 Task: Build an HTML form with input fields for name, email, and a submit button.
Action: Mouse moved to (204, 78)
Screenshot: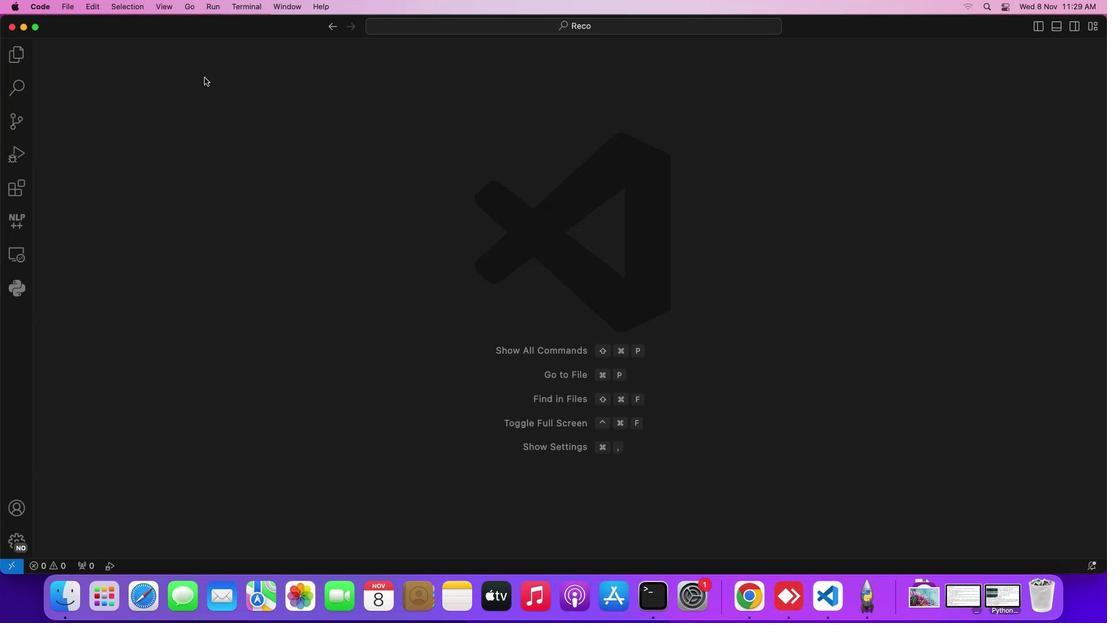 
Action: Mouse pressed left at (204, 78)
Screenshot: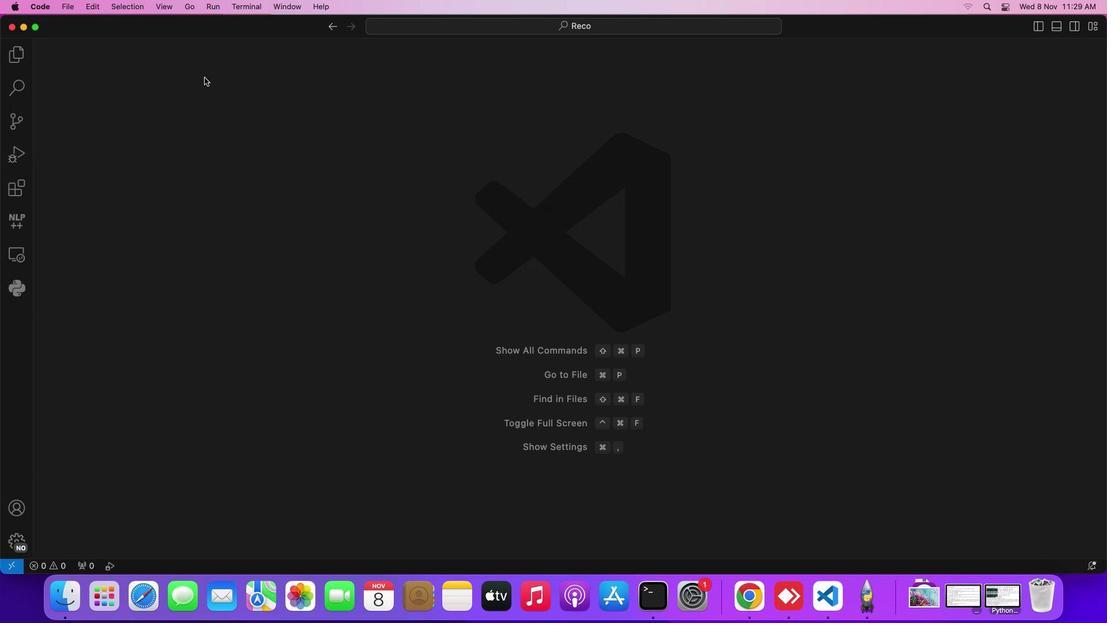 
Action: Mouse moved to (65, 6)
Screenshot: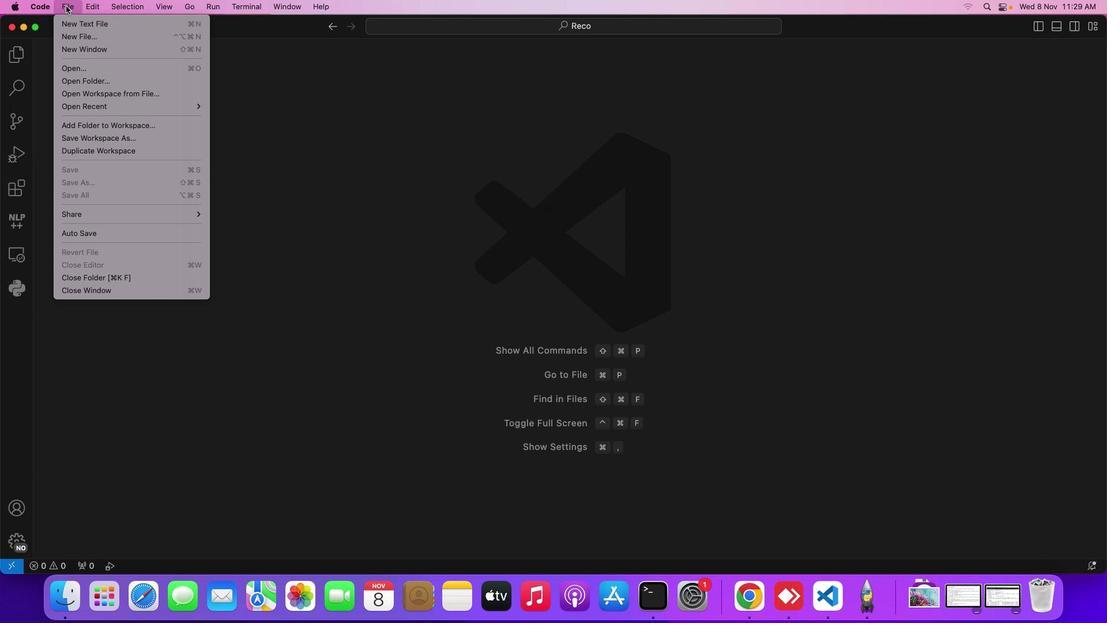 
Action: Mouse pressed left at (65, 6)
Screenshot: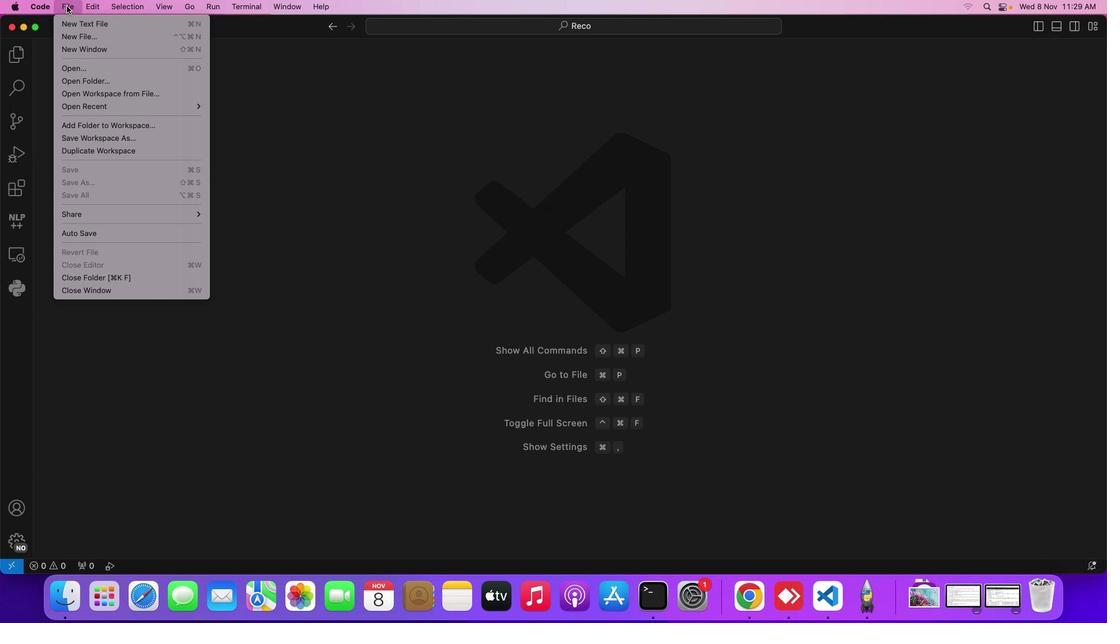 
Action: Mouse moved to (104, 25)
Screenshot: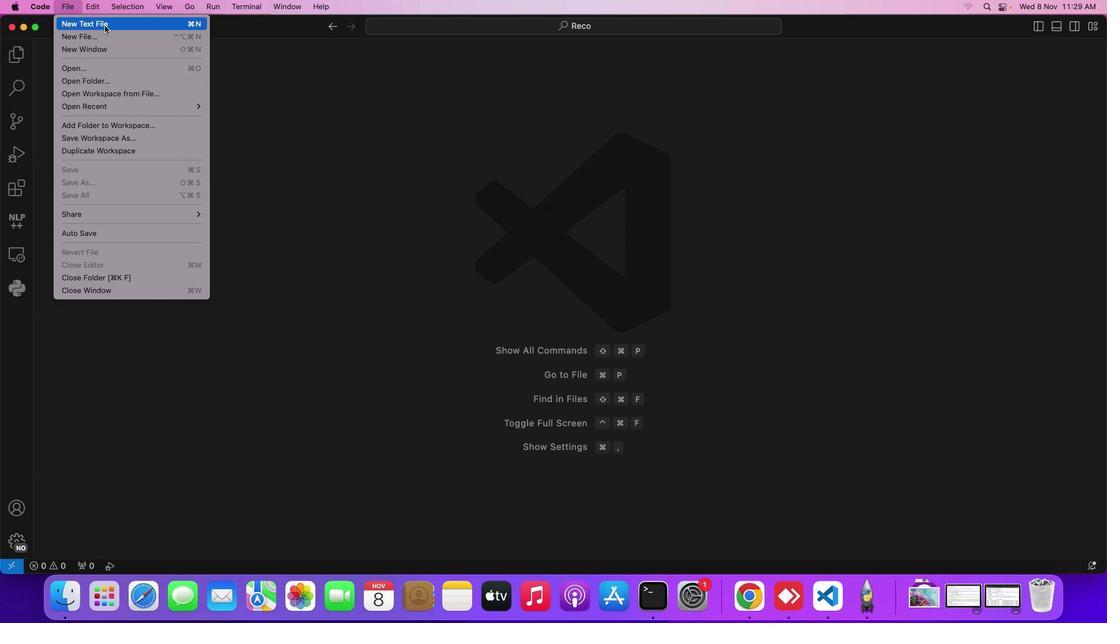 
Action: Mouse pressed left at (104, 25)
Screenshot: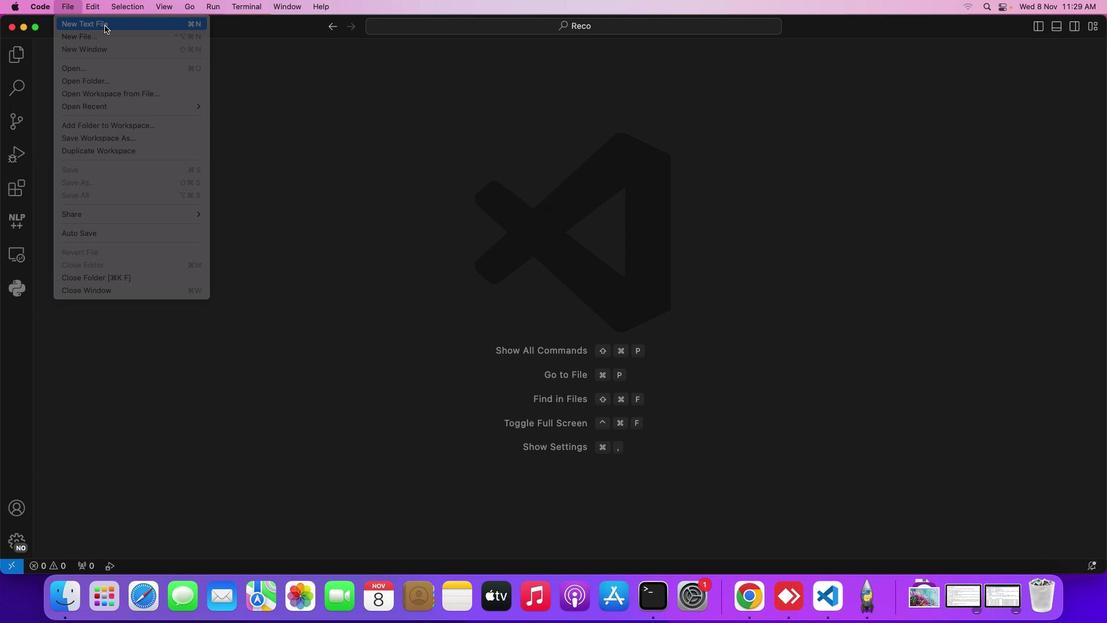 
Action: Mouse moved to (234, 152)
Screenshot: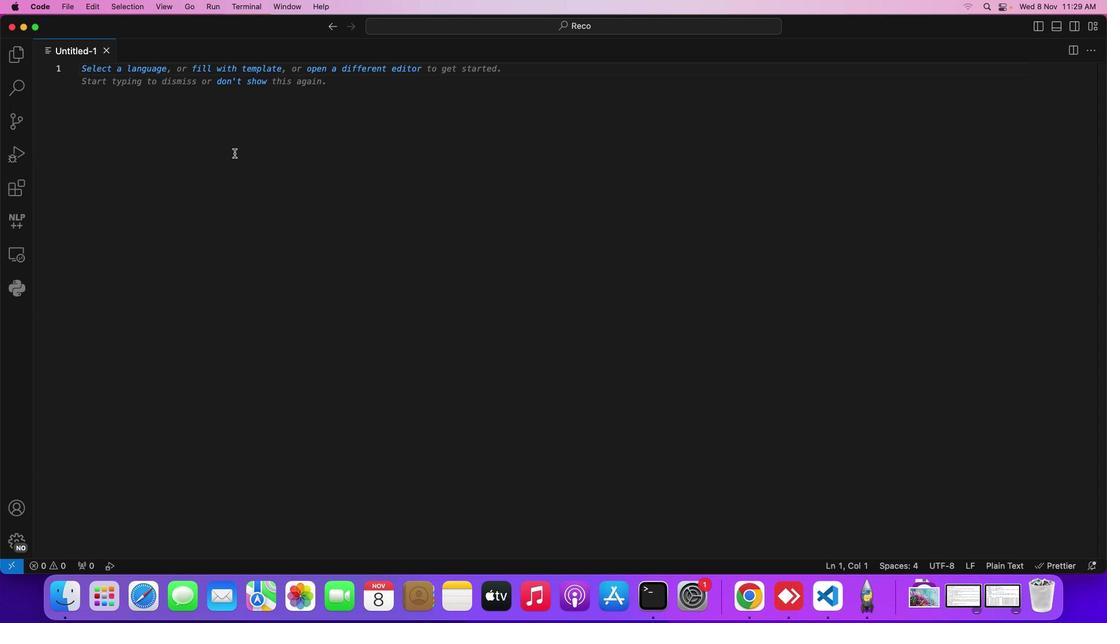 
Action: Key pressed Key.cmd's'
Screenshot: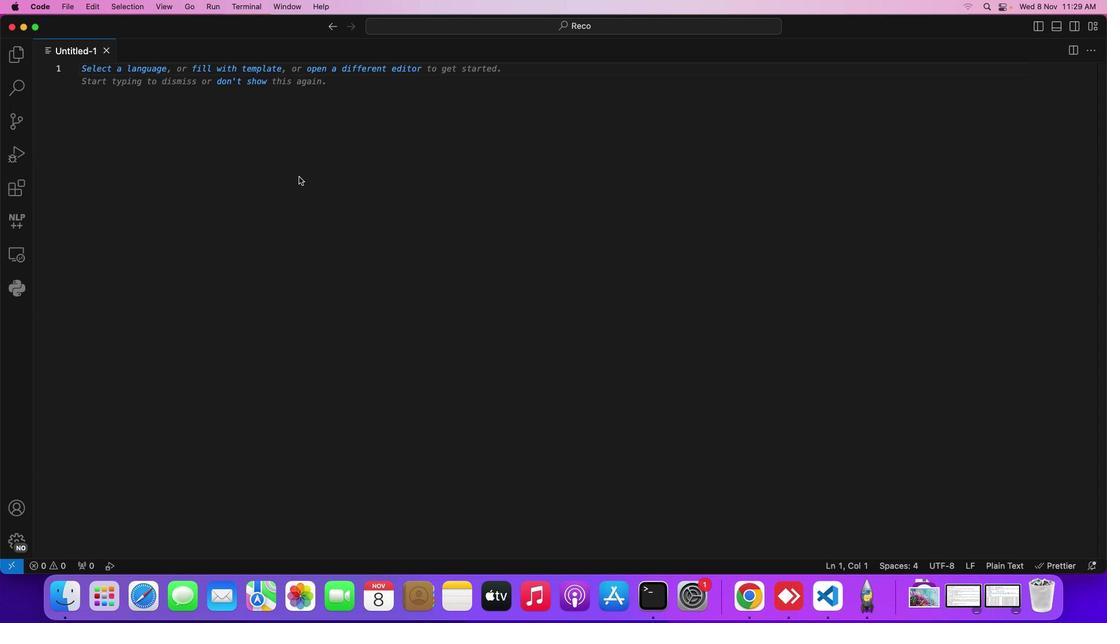
Action: Mouse moved to (587, 245)
Screenshot: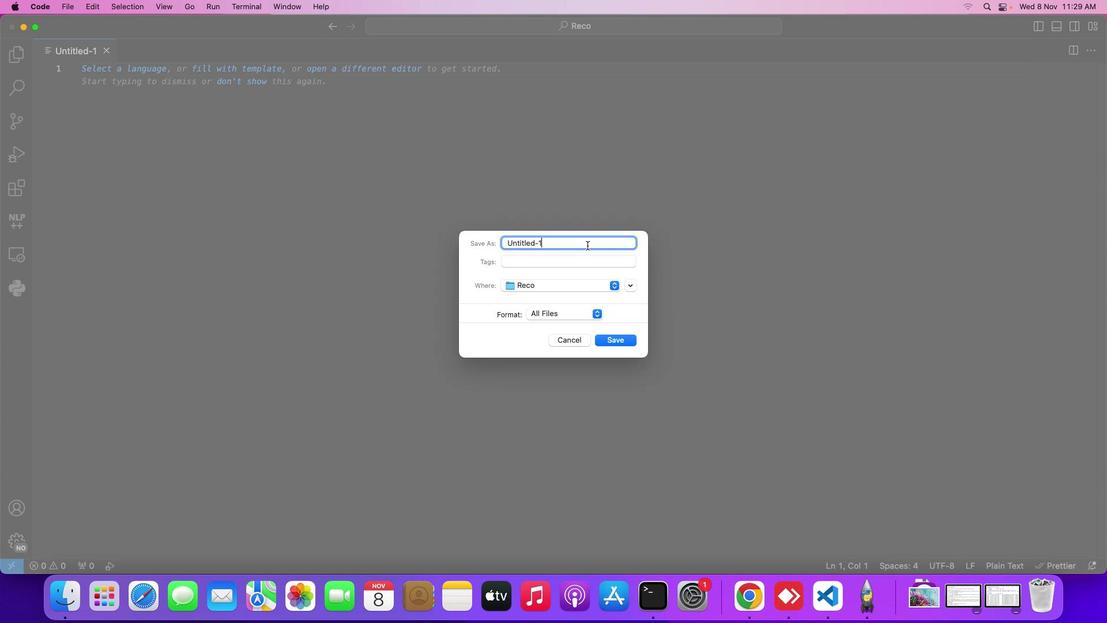 
Action: Mouse pressed left at (587, 245)
Screenshot: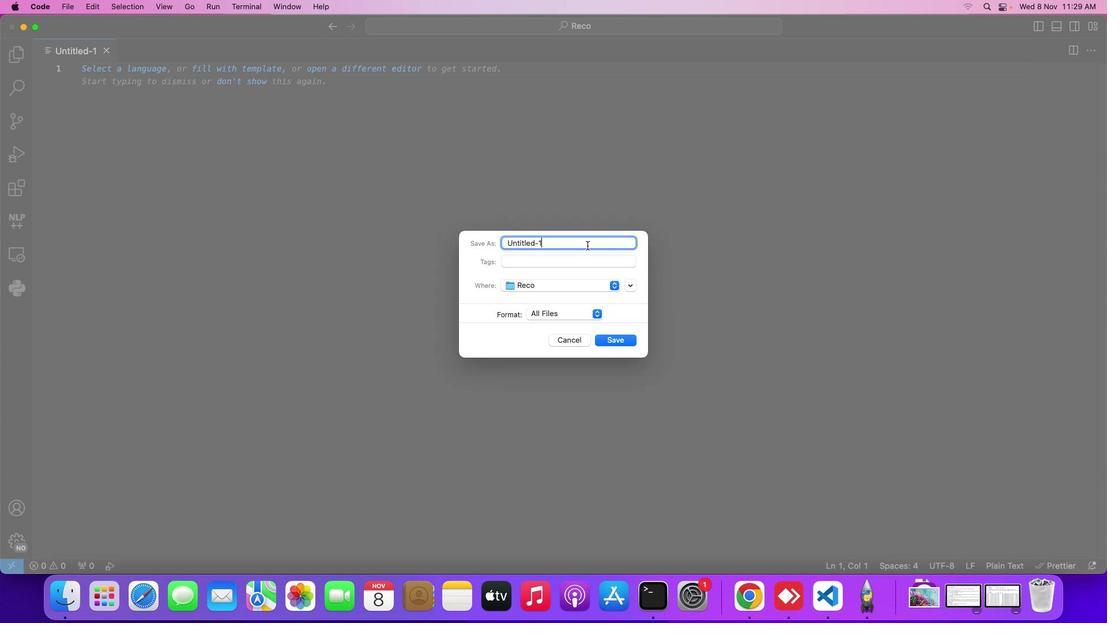 
Action: Mouse moved to (587, 245)
Screenshot: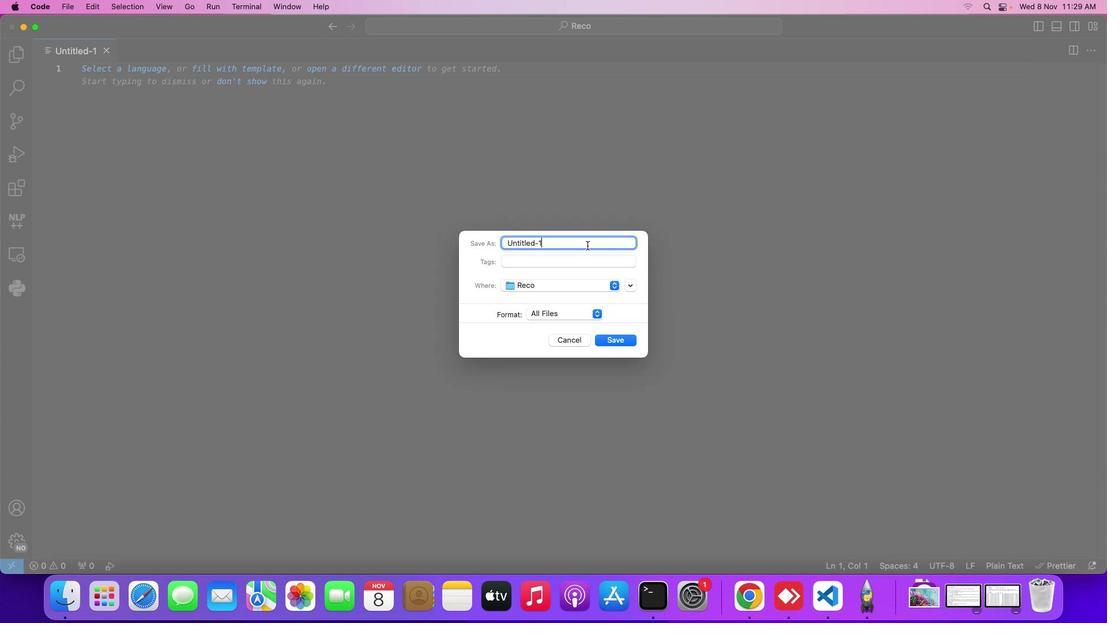 
Action: Key pressed Key.backspaceKey.backspaceKey.backspaceKey.backspaceKey.backspaceKey.backspaceKey.backspaceKey.backspaceKey.backspaceKey.backspaceKey.backspaceKey.shift_r'D''E'Key.backspace'e''m''o'Key.shift_r'F''o''r''m''a''t''.''h''t''m''l'Key.enter'f'Key.backspaceKey.shift_r'<'Key.shift_r'!'Key.shift_r'D''O''C''T''Y''P''E'Key.shift_rKey.space'h''t''m''n'Key.backspace'l'Key.shift_r'>'Key.enterKey.shift_r'<''h''t''m''l'Key.shift_r'>'Key.enterKey.shift_r'<''h''e''a''d'Key.shift_r'>'Key.enterKey.shift_r'<''t''i''t''l''e'Key.shift_r'>'Key.spaceKey.shift_r'C'Key.backspaceKey.backspaceKey.shift_r'C''o''n''t''a''c''t'Key.spaceKey.shift_r'F''o''r''m'Key.rightKey.rightKey.rightKey.rightKey.rightKey.rightKey.downKey.downKey.upKey.enterKey.shift_r'<'Key.backspaceKey.shift_r'<''b''o''d''y'Key.shift_r'>'Key.enterKey.shift_r'<'Key.shift_r'!''-''-'Key.shift_r'H''e''a''d''i''n''g'Key.space'f''o''r'Key.space't''h''e'Key.spaceKey.spaceKey.backspace'c''o''n''t''a''c''t'Key.space'f''o''r''m'Key.spaceKey.leftKey.leftKey.leftKey.leftKey.leftKey.leftKey.leftKey.leftKey.leftKey.leftKey.leftKey.leftKey.leftKey.leftKey.leftKey.leftKey.leftKey.leftKey.leftKey.leftKey.leftKey.leftKey.leftKey.leftKey.leftKey.leftKey.leftKey.leftKey.leftKey.leftKey.rightKey.spaceKey.spaceKey.downKey.upKey.rightKey.rightKey.rightKey.rightKey.rightKey.rightKey.rightKey.rightKey.rightKey.rightKey.rightKey.rightKey.rightKey.rightKey.rightKey.rightKey.rightKey.rightKey.rightKey.rightKey.rightKey.rightKey.rightKey.rightKey.rightKey.rightKey.rightKey.rightKey.rightKey.rightKey.rightKey.rightKey.enter'f'Key.backspaceKey.shift_r'<''h''1'Key.shift_r'>''f'Key.backspaceKey.shift_r'C''o''n''t''a''c''t'Key.spaceKey.shift_r'U''S'Key.rightKey.rightKey.rightKey.rightKey.rightKey.enterKey.enterKey.shift_r'<'Key.shift_r'!''-''-'Key.spaceKey.shift_r'F''r''o''m'Key.space'f''o''r'Key.space'u''s''e''r'Key.space'i''n''p''u''t'Key.space'w''i''t''h'Key.space"'"'p''o''s''t'Key.spaceKey.backspaceKey.rightKey.space'm''e''t''h''o''d'Key.space'a''n''d'Key.space"'"'s''u''b'','Key.backspace'm''i''t''d'Key.backspace'.''p''h''t'Key.backspace'p'"'"Key.space'a''s'Key.space't''h''e'Key.space'f''r'Key.backspace'o''r''m'Key.space'a''c''t''i''o''n'Key.spaceKey.rightKey.rightKey.rightKey.rightKey.upKey.enterKey.backspaceKey.downKey.enterKey.enterKey.upKey.upKey.tabKey.shift_r'<''f''o''r''m'Key.space'a''c''t''i''o''n''='Key.shift_r'"'Key.left's''u''b''m''i''t''.''p''h''p'Key.rightKey.space'm''e''t''h''o''d'Key.spaceKey.backspace'='Key.shift_r'"'Key.left'p''o''s''t'Key.rightKey.shift_r'>'Key.enterKey.shift_r'>'Key.backspaceKey.shift_r'<''>'Key.left'-''-'Key.backspaceKey.backspaceKey.shift_r'!''-''-'Key.space'f'Key.backspaceKey.shift_r'L''a''b''e''l'Key.space'a''n''d'Key.space'i''n''p''u''t'Key.space'f''i''e''d''l'Key.backspaceKey.backspace'l''d'Key.space'f''o''r'Key.space't''h''e'Key.space'u''s''e''r'"'"'s'Key.space'n''a''m''e'Key.spaceKey.rightKey.rightKey.rightKey.rightKey.backspaceKey.enterKey.shift_r'<''l''a'Key.enterKey.space'f''o''r''='Key.shift_r'"'Key.left'n''a''m''e'Key.space'='Key.backspaceKey.backspaceKey.rightKey.shift_r'>'Key.shift_r'N''a''m''e'Key.shift_r':'Key.rightKey.rightKey.rightKey.rightKey.rightKey.rightKey.rightKey.rightKey.enterKey.shift_r'>'Key.backspaceKey.shift_r'<''i''n''o''u''t'Key.backspaceKey.backspaceKey.backspace'p''u''t'Key.space't''y''p''e''='Key.shift_r'"'Key.left't''x''t'Key.backspaceKey.backspace'e''x''t'Key.rightKey.space'i''d''='Key.shift_r'd'Key.backspace'n''a''m''e'Key.rightKey.space'a''n'Key.backspaceKey.backspace'n''a''m''e''='Key.shift_r'"'Key.downKey.upKey.left'n''a''m''e'Key.rightKey.space'r''e''q''u''i''r''e''d'Key.shift_r'>'Key.spaceKey.backspaceKey.shift_r'<''b''r'Key.shift_r'>'Key.shift_r'<''b''r'Key.shift_r'>'Key.enterKey.enterKey.shift_r'<'Key.shift_r'!''-''-'Key.spaceKey.shift_r'L''a''b''e''l'Key.space'a''n''d'Key.space'i''n''p''u''t'Key.space'f''i''e''l''d'Key.space'f''o''r'Key.space't''h''e'Key.space'u''s''e''r''s'Key.space'e''m''a''i''l'Key.space'a''d''d''r''e''s''s'Key.spaceKey.rightKey.rightKey.rightKey.enterKey.shift_r'<''l''a''b''e''l'Key.space'f''o''r''='Key.shift_r'"'Key.left'e''m''a''i''l'Key.rightKey.shift_r'>'Key.shift_r'E''m''a''i''l'Key.shift_r':'Key.rightKey.rightKey.rightKey.rightKey.rightKey.rightKey.rightKey.rightKey.enterKey.shift_r'<''i''n''p''u''t'Key.space't''y''p''e'Key.shift_r'=''e''m''a''i''l'Key.rightKey.space'i''d''='Key.shift_r'"'Key.left'e''m''a''i''l'Key.rightKey.space'm'Key.backspace'n''a''m''e''='Key.shift_r'"'Key.left'e''m''a''i''l'Key.rightKey.space'r''e''q''u'Key.enterKey.shift_r'>'Key.spaceKey.backspaceKey.shift_r'<''b''r'Key.shift_r'>'Key.shift_r'<''b''r'Key.shift_r'>'Key.enterKey.enterKey.shift_r'<'Key.shift_r'!''-''-'Key.spaceKey.shift_r'S''u''b''m''i''t'Key.space'b''u''t''t''o''n'Key.space't''o'Key.space's''u''b''m''i''t'Key.space't''h''e'Key.space'f''o''r''m'Key.spaceKey.rightKey.rightKey.rightKey.enterKey.shift_r'<''i''n''o''u''t'Key.backspaceKey.backspaceKey.backspace'p''u''t'Key.space't''y''p''e''='Key.shift_r'"'Key.left's''u''b''m''i''t'Key.spaceKey.backspaceKey.rightKey.space'v''a'';''i'Key.backspaceKey.backspace'l''u''e'Key.spaceKey.backspace'='Key.shift_r'"'Key.leftKey.shift_r'S''u''b''m''i''t'Key.rightKey.shift_r'>'Key.downKey.downKey.backspace
Screenshot: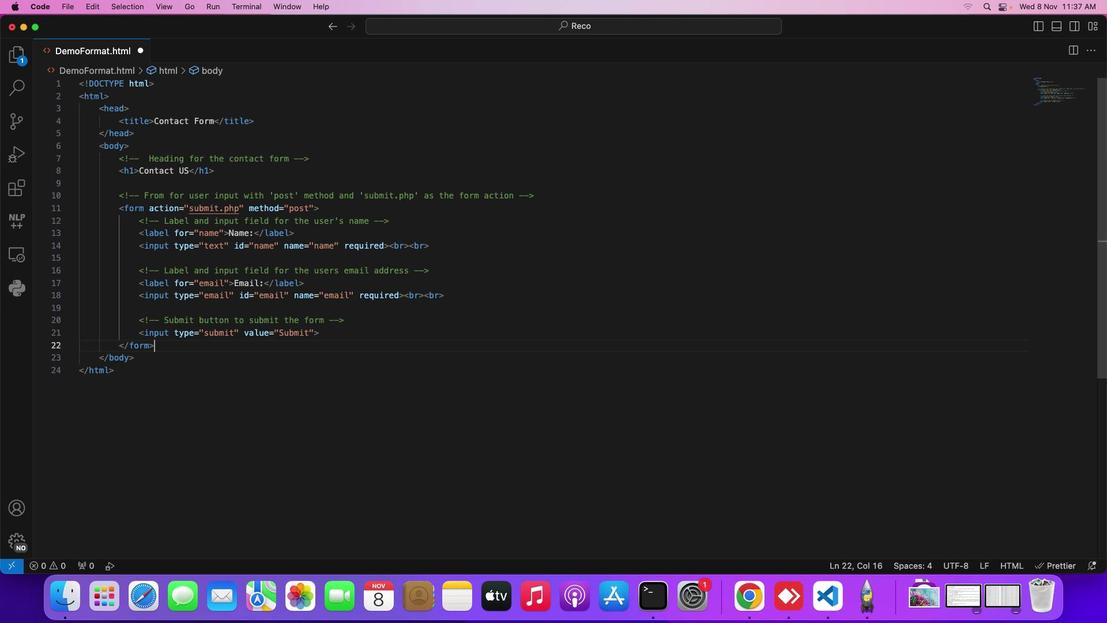 
Action: Mouse moved to (430, 207)
Screenshot: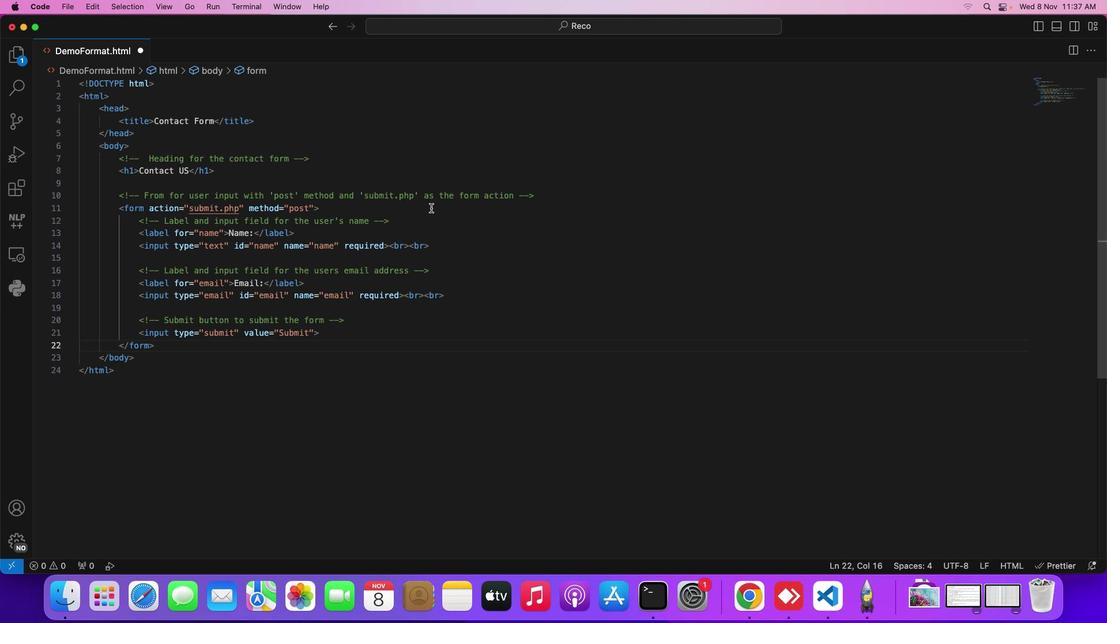 
Action: Key pressed Key.cmd's'
Screenshot: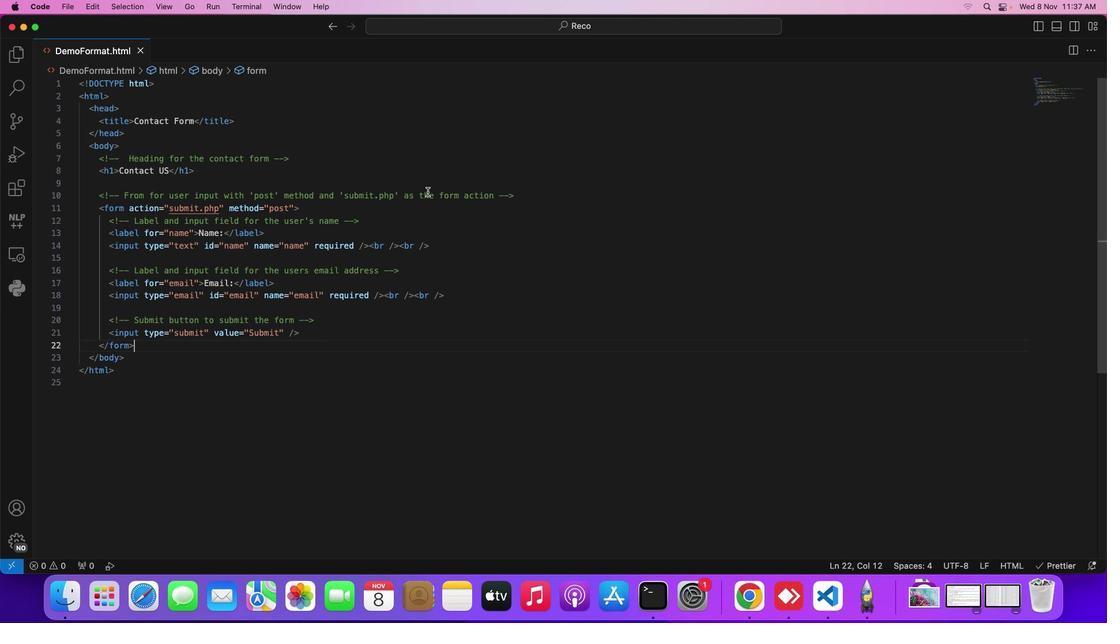 
Action: Mouse moved to (212, 7)
Screenshot: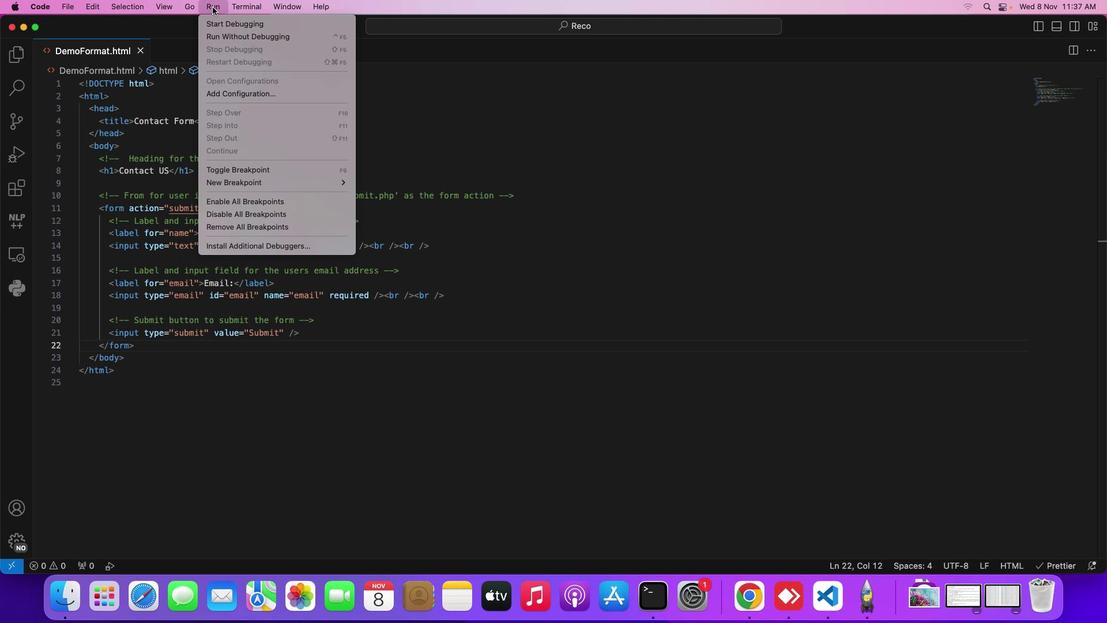 
Action: Mouse pressed left at (212, 7)
Screenshot: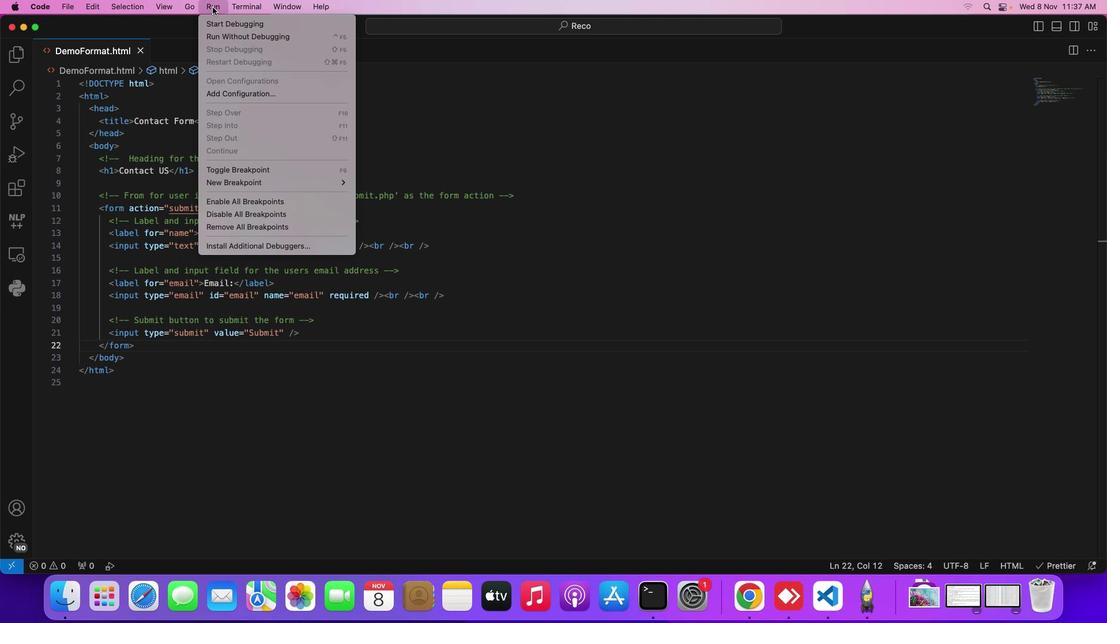
Action: Mouse moved to (254, 35)
Screenshot: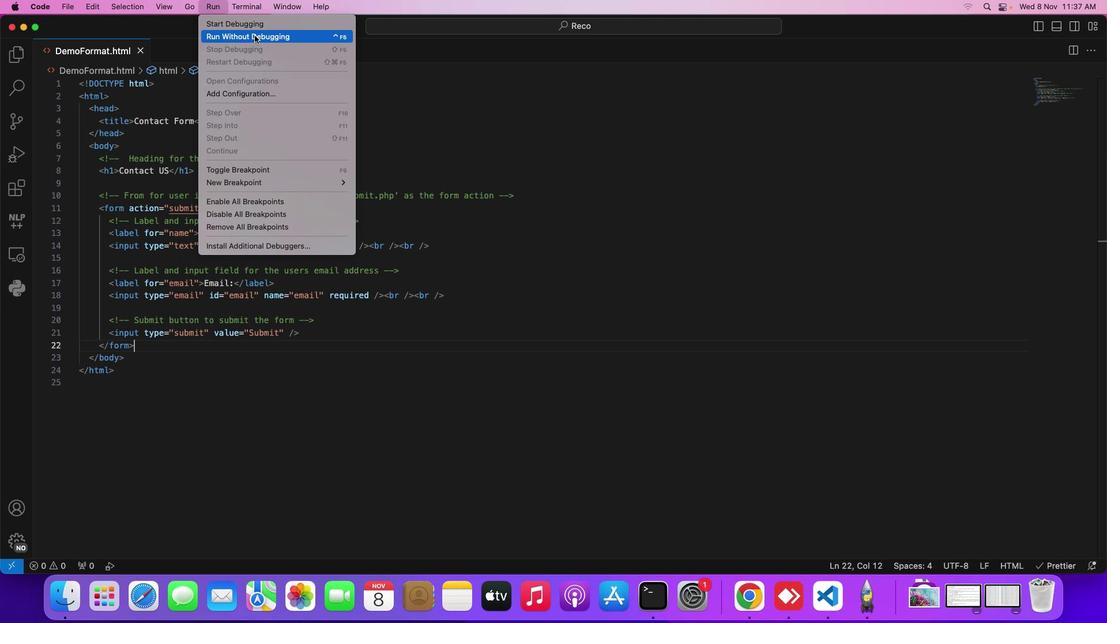 
Action: Mouse pressed left at (254, 35)
Screenshot: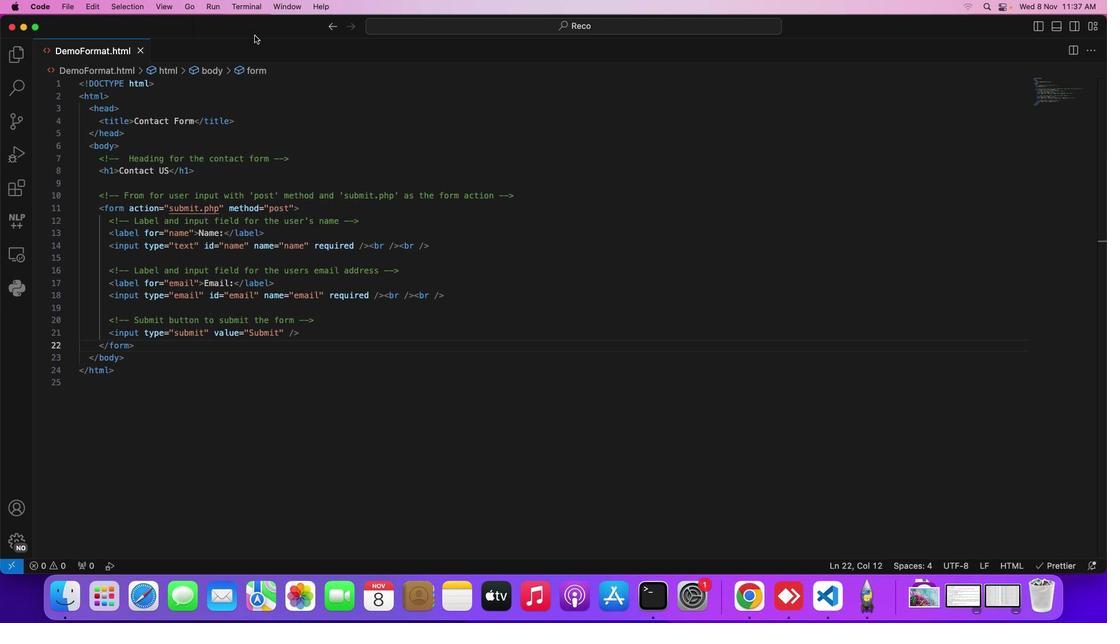 
Action: Mouse moved to (398, 57)
Screenshot: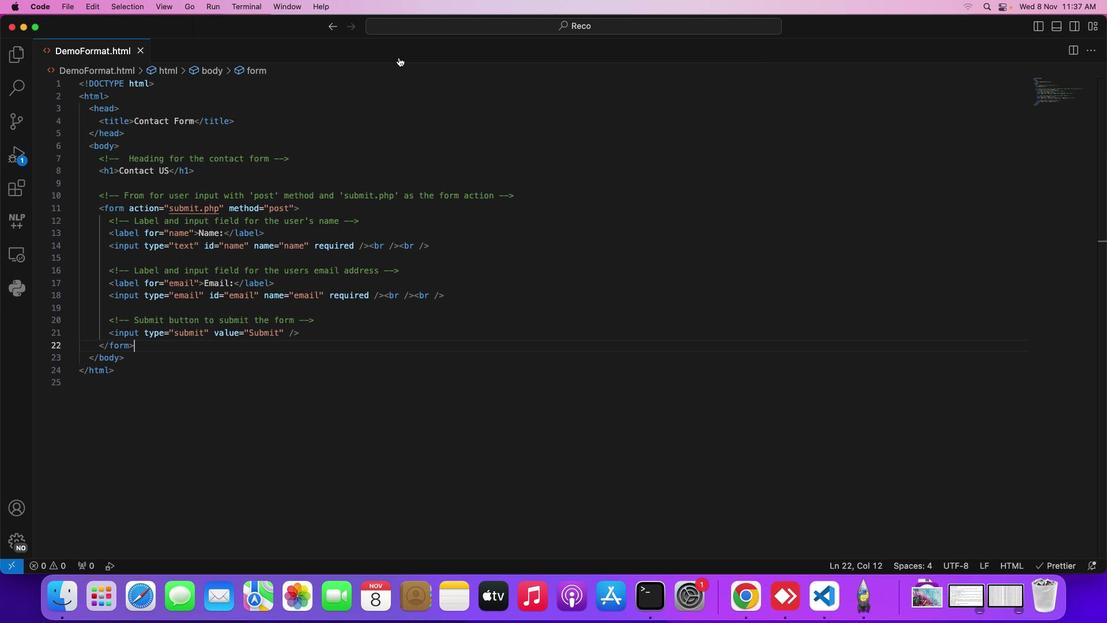 
Action: Mouse pressed left at (398, 57)
Screenshot: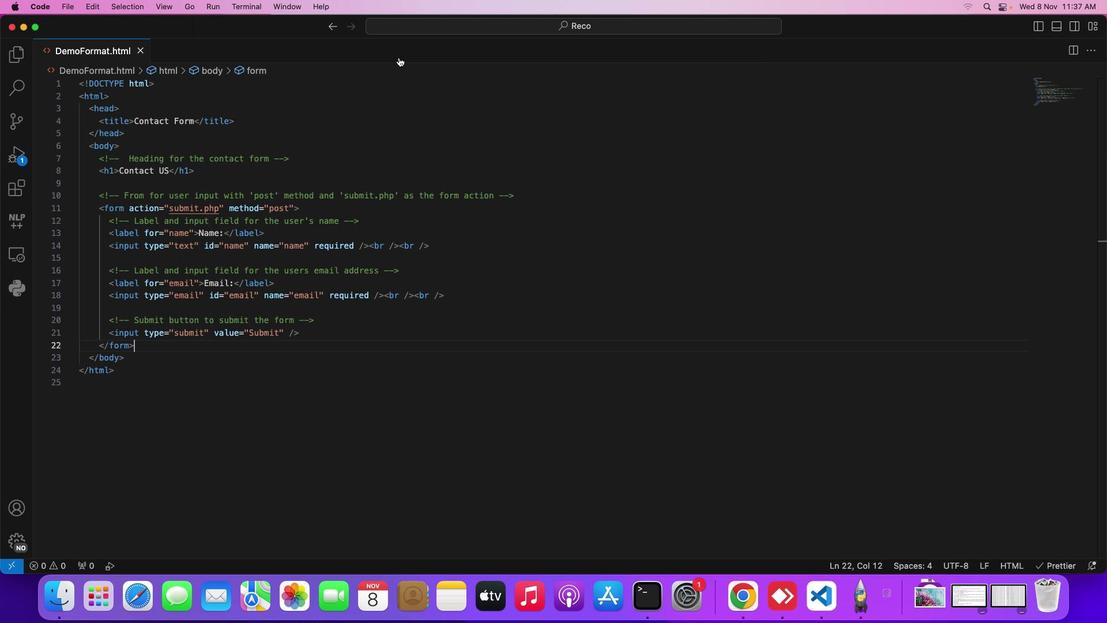 
Action: Mouse moved to (103, 130)
Screenshot: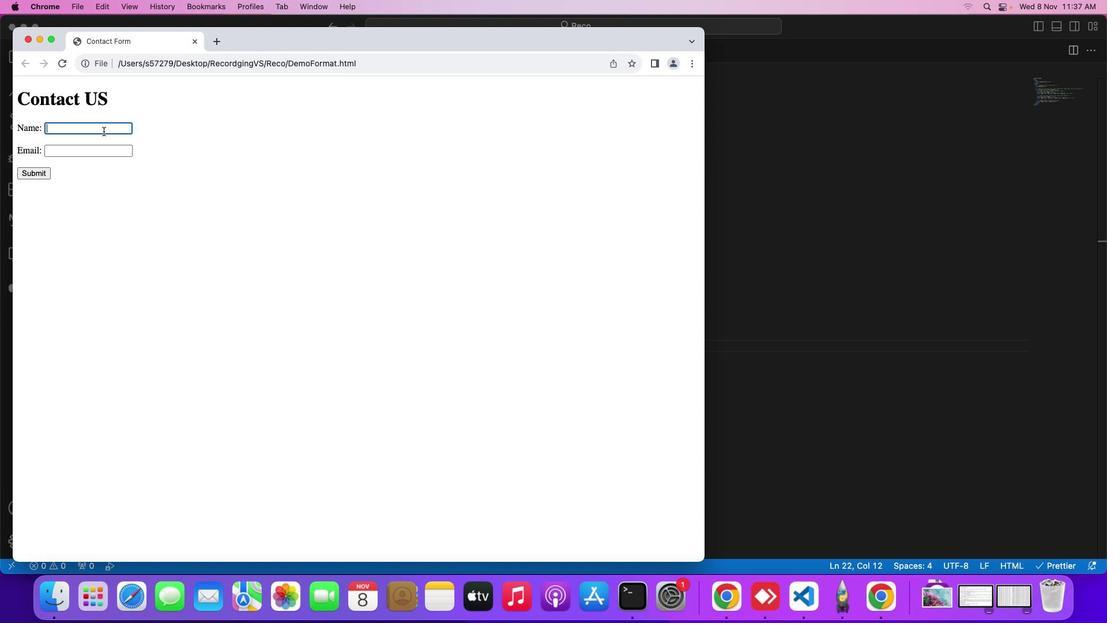 
Action: Mouse pressed left at (103, 130)
Screenshot: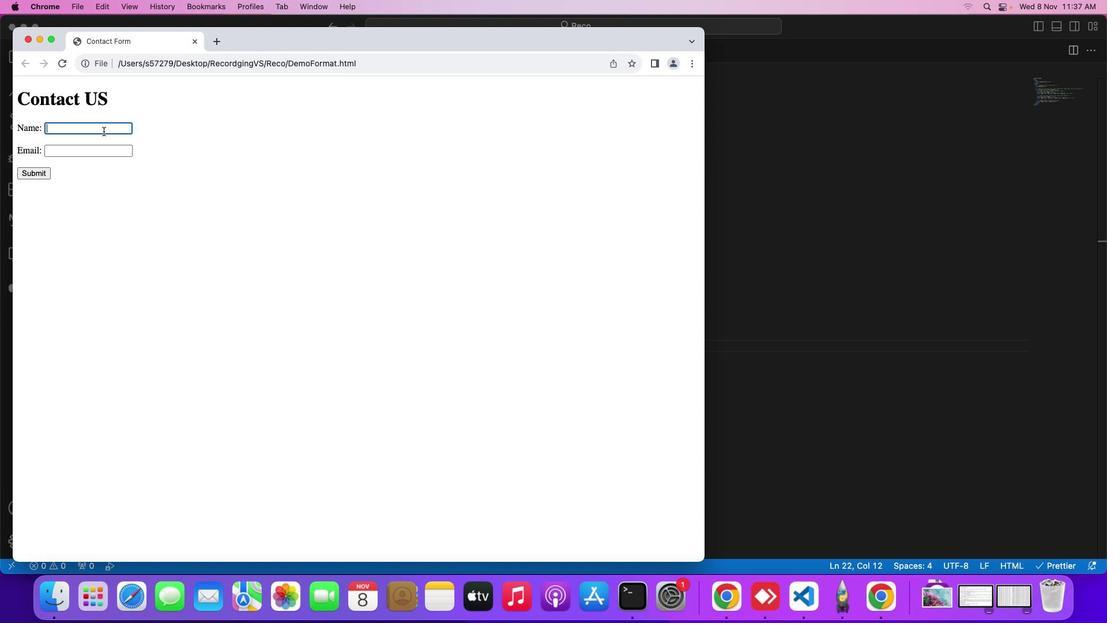 
Action: Key pressed 'v''a''i''b''h''a''v''i'
Screenshot: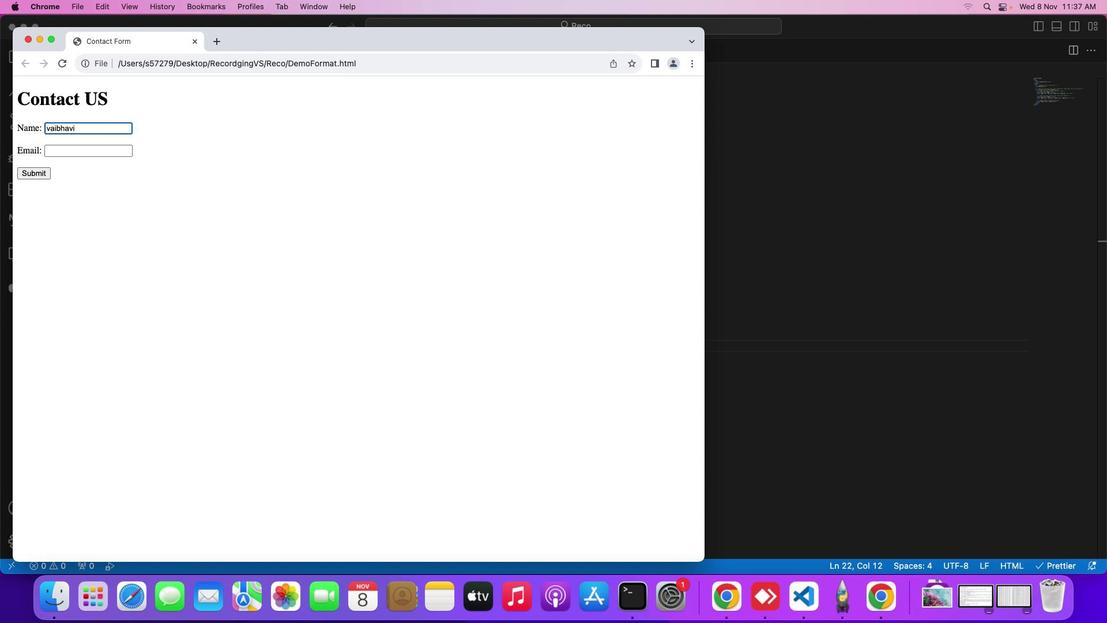 
Action: Mouse moved to (108, 149)
Screenshot: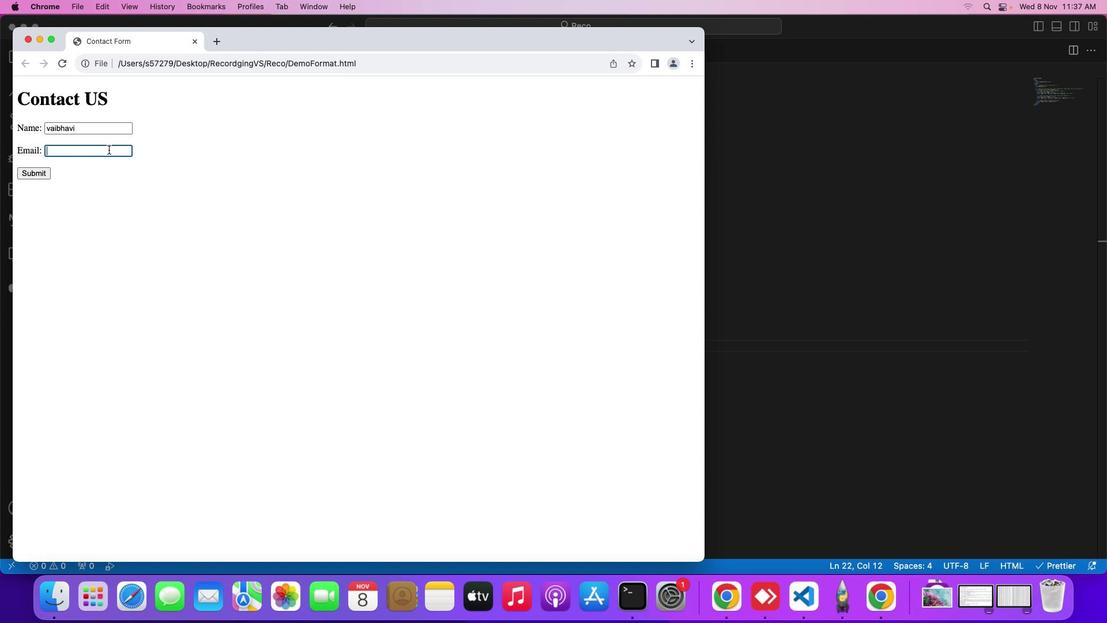 
Action: Mouse pressed left at (108, 149)
Screenshot: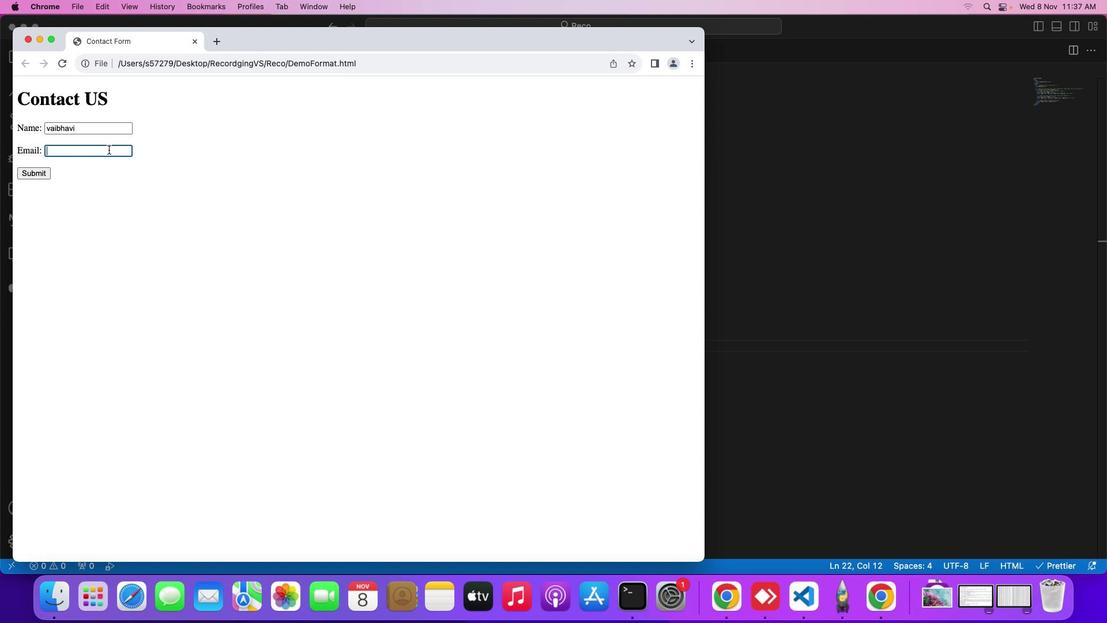 
Action: Key pressed 'e''x''a''m''p''l''e''1''2'Key.shift_r'@''g''m''a''i''l''.''c''o''m'
Screenshot: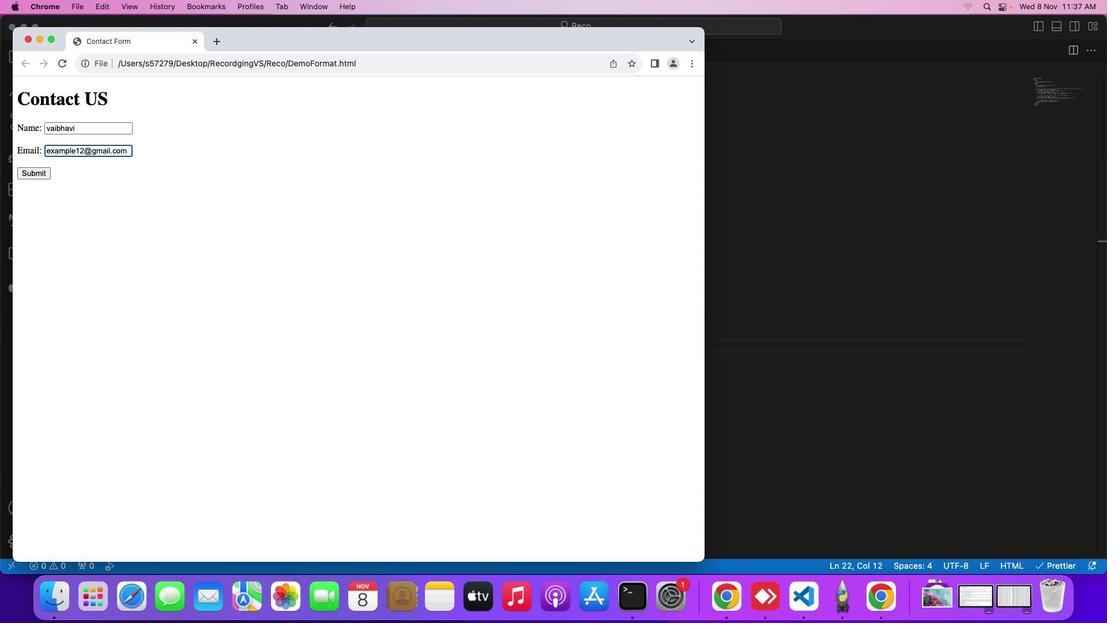 
